 Task: Add Attachment from Trello to Card Card0000000090 in Board Board0000000023 in Workspace WS0000000008 in Trello. Add Cover Blue to Card Card0000000090 in Board Board0000000023 in Workspace WS0000000008 in Trello. Add "Copy Card To …" Button titled Button0000000090 to "bottom" of the list "To Do" to Card Card0000000090 in Board Board0000000023 in Workspace WS0000000008 in Trello. Add Description DS0000000090 to Card Card0000000090 in Board Board0000000023 in Workspace WS0000000008 in Trello. Add Comment CM0000000090 to Card Card0000000090 in Board Board0000000023 in Workspace WS0000000008 in Trello
Action: Mouse moved to (302, 283)
Screenshot: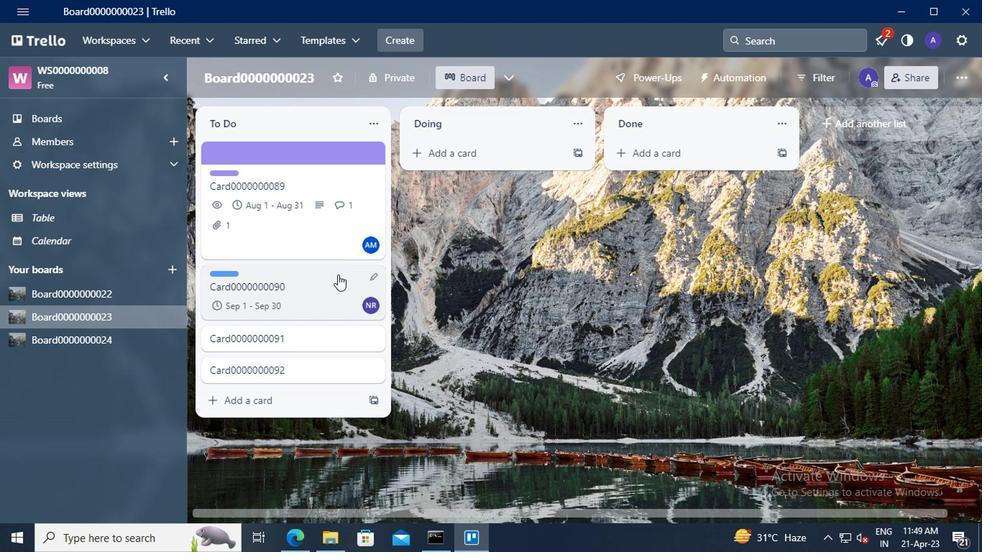 
Action: Mouse pressed left at (302, 283)
Screenshot: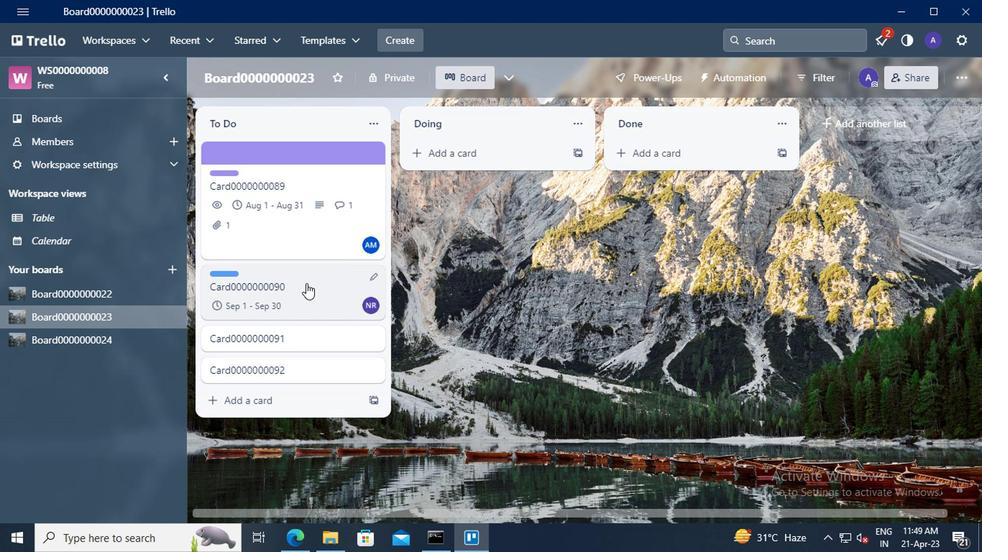 
Action: Mouse moved to (668, 252)
Screenshot: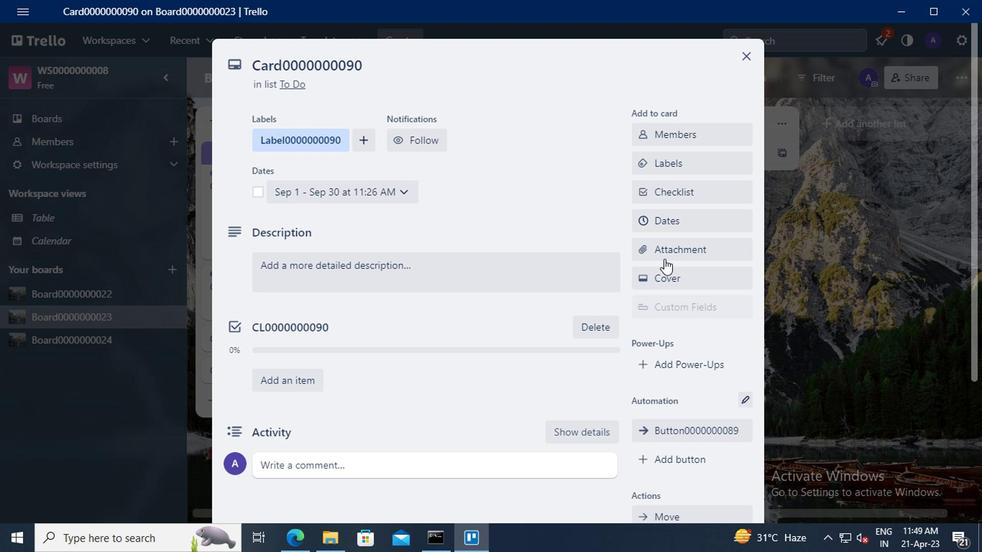 
Action: Mouse pressed left at (668, 252)
Screenshot: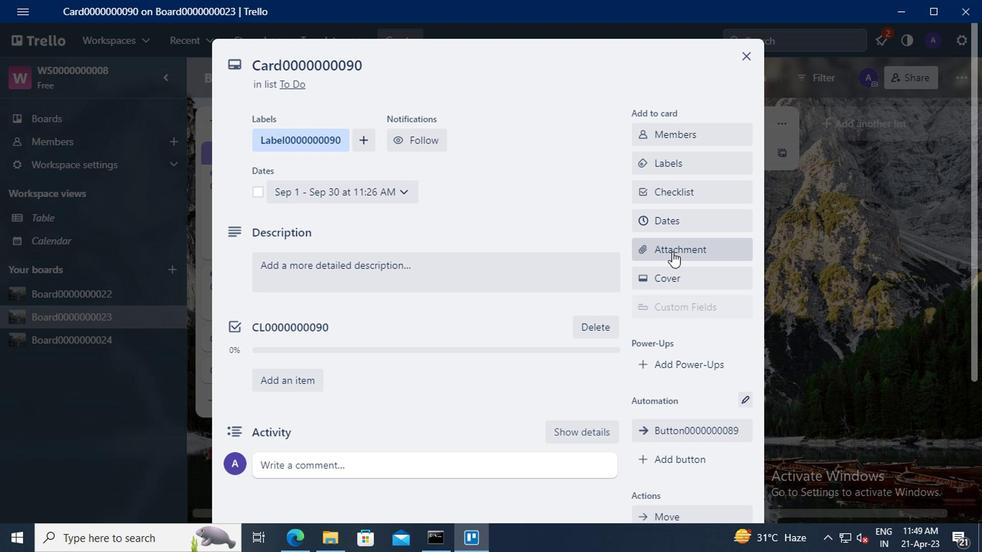 
Action: Mouse moved to (680, 146)
Screenshot: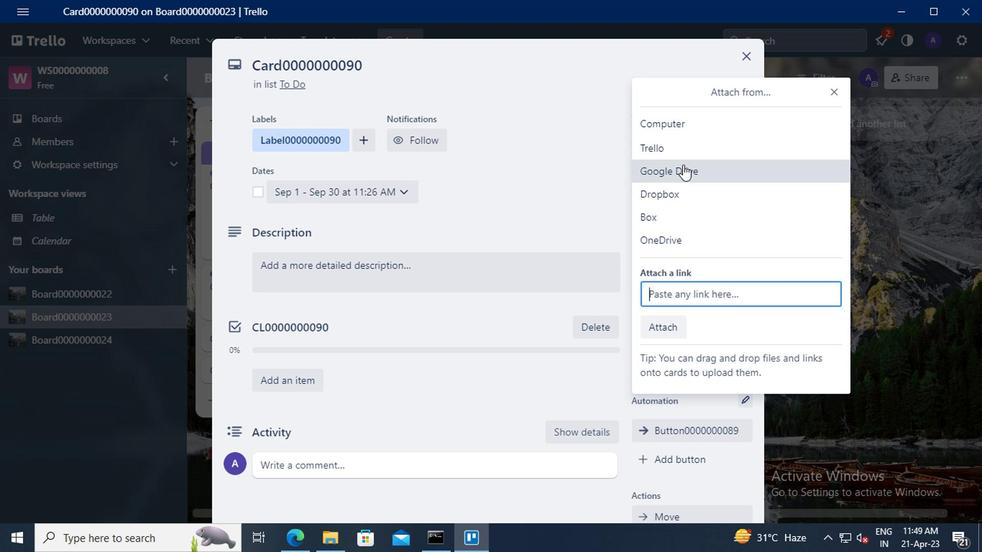 
Action: Mouse pressed left at (680, 146)
Screenshot: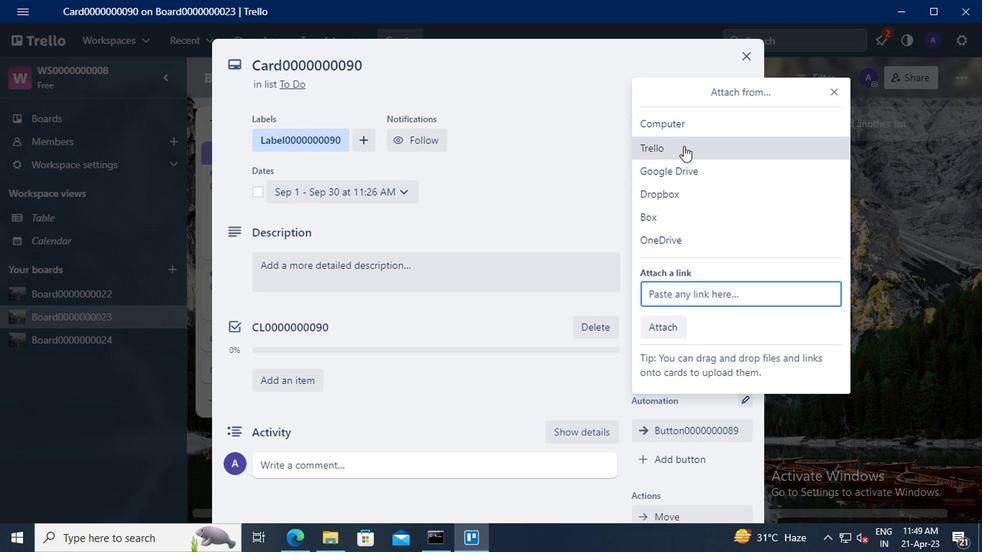 
Action: Mouse moved to (688, 181)
Screenshot: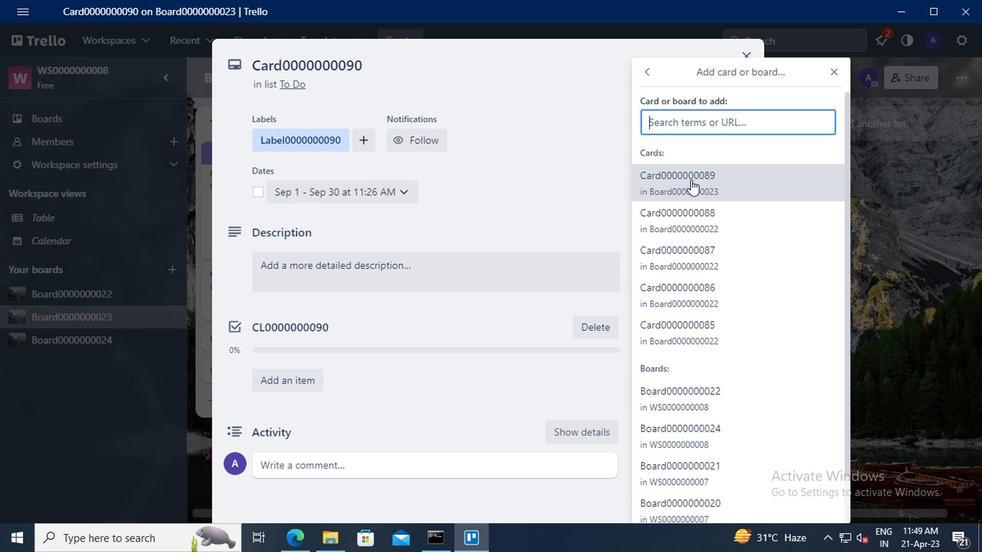 
Action: Mouse pressed left at (688, 181)
Screenshot: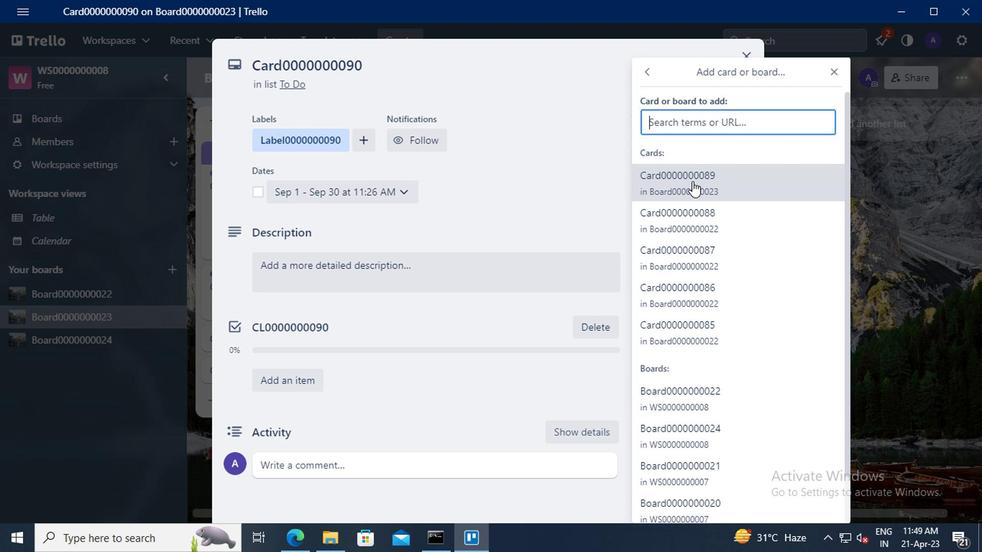 
Action: Mouse moved to (690, 276)
Screenshot: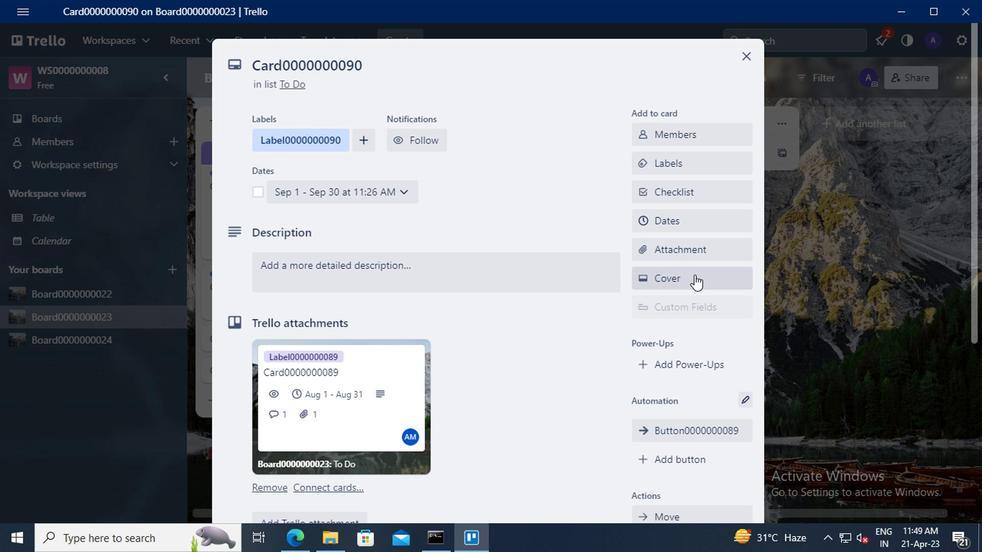 
Action: Mouse pressed left at (690, 276)
Screenshot: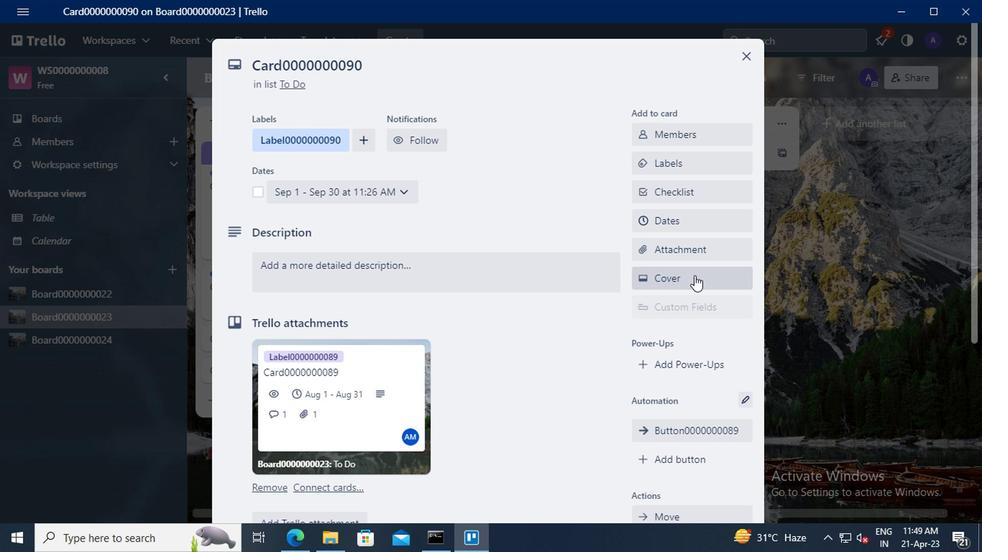
Action: Mouse moved to (656, 268)
Screenshot: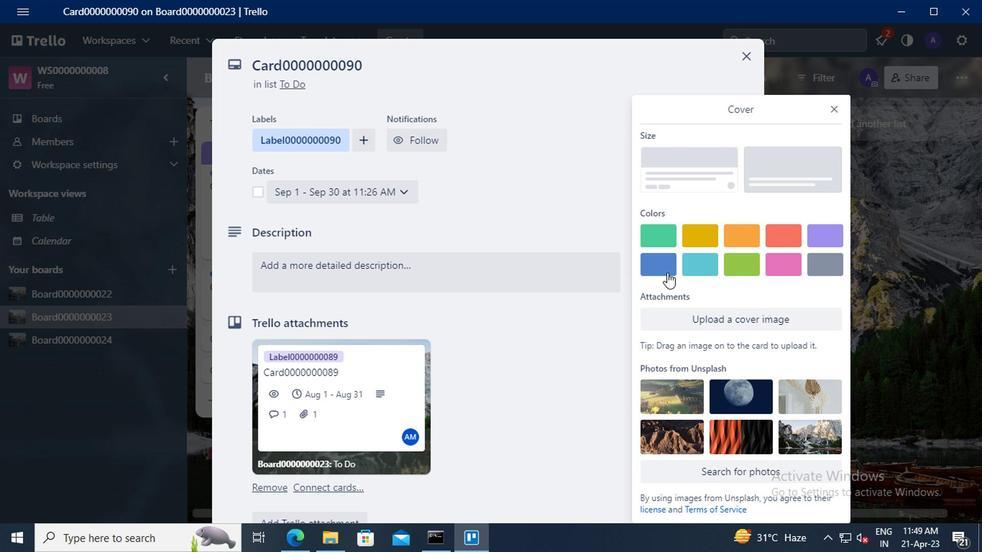 
Action: Mouse pressed left at (656, 268)
Screenshot: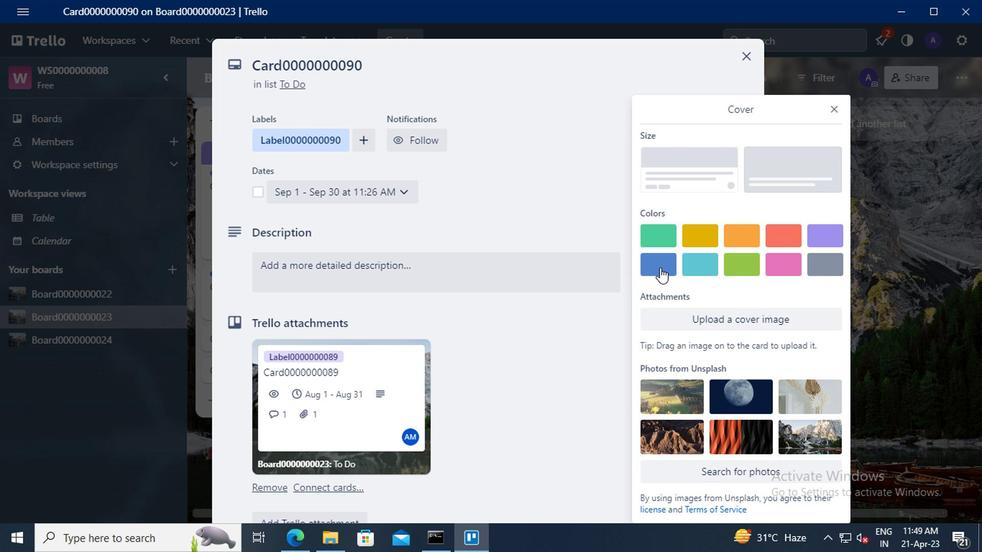 
Action: Mouse moved to (828, 82)
Screenshot: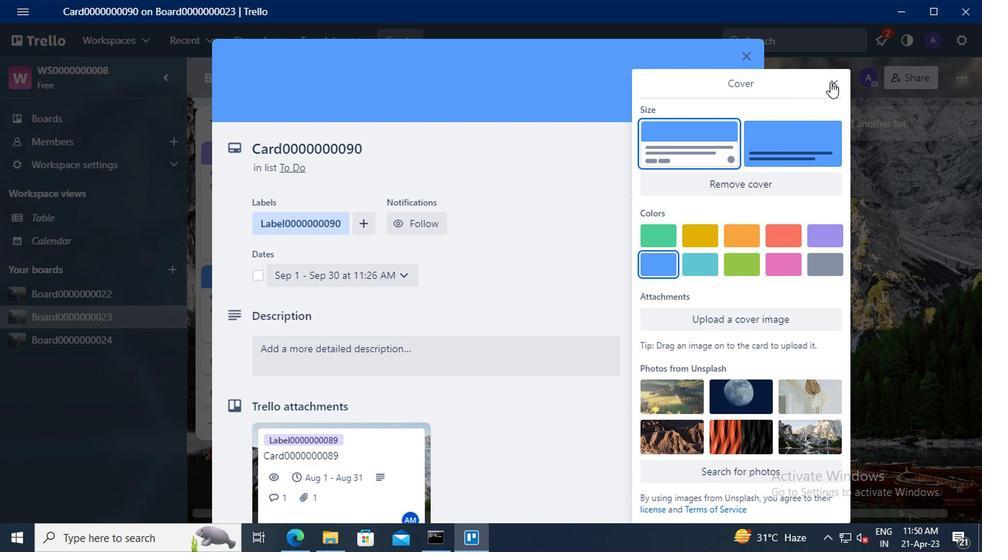 
Action: Mouse pressed left at (828, 82)
Screenshot: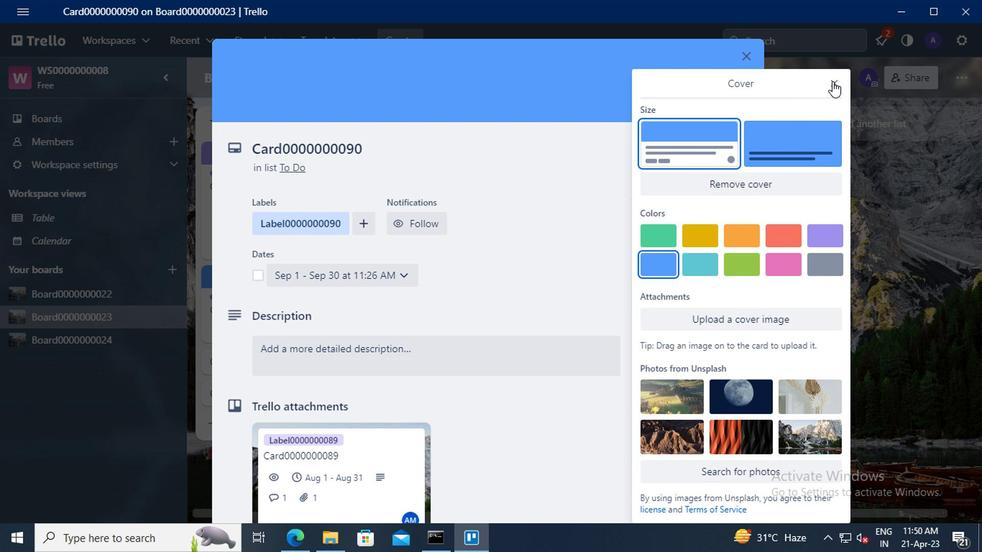 
Action: Mouse moved to (701, 181)
Screenshot: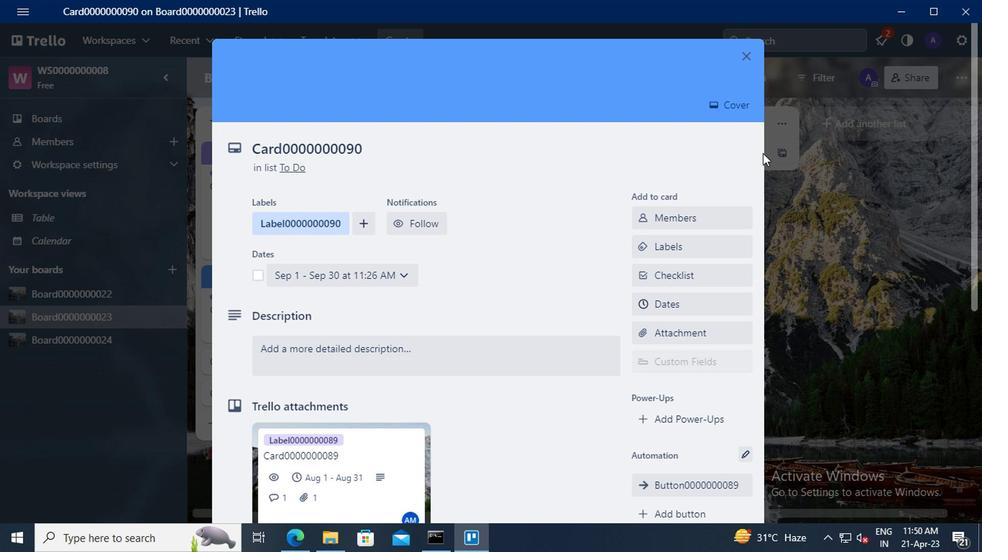 
Action: Mouse scrolled (701, 181) with delta (0, 0)
Screenshot: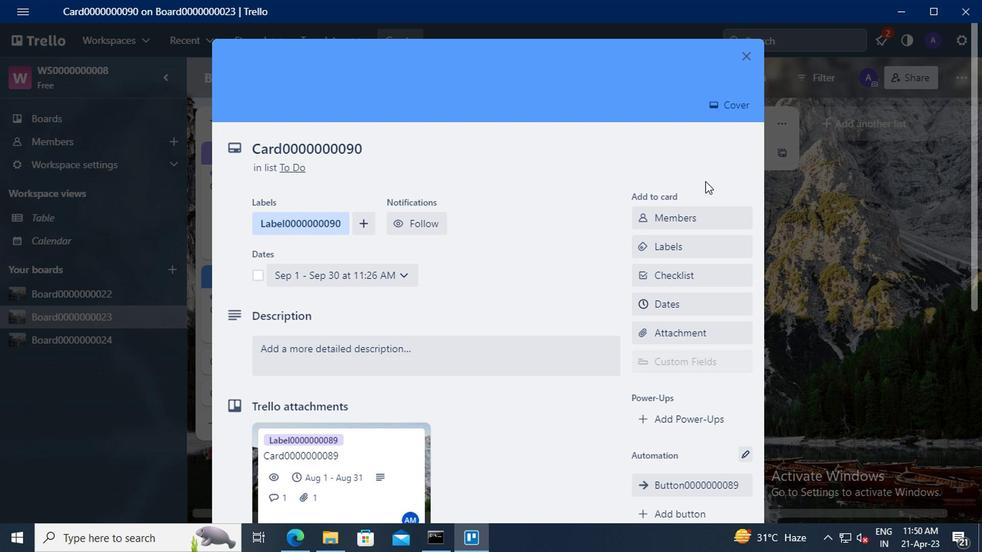 
Action: Mouse scrolled (701, 181) with delta (0, 0)
Screenshot: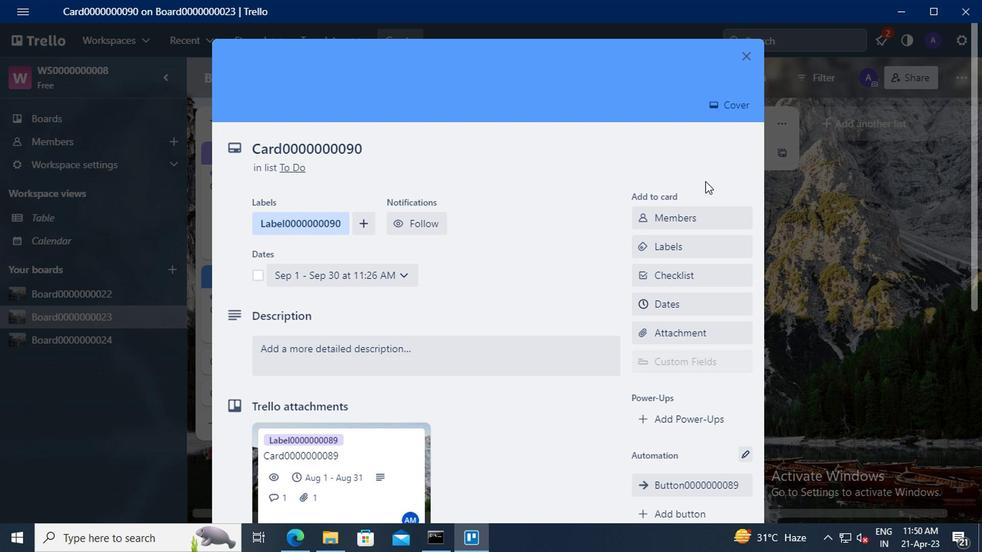 
Action: Mouse scrolled (701, 181) with delta (0, 0)
Screenshot: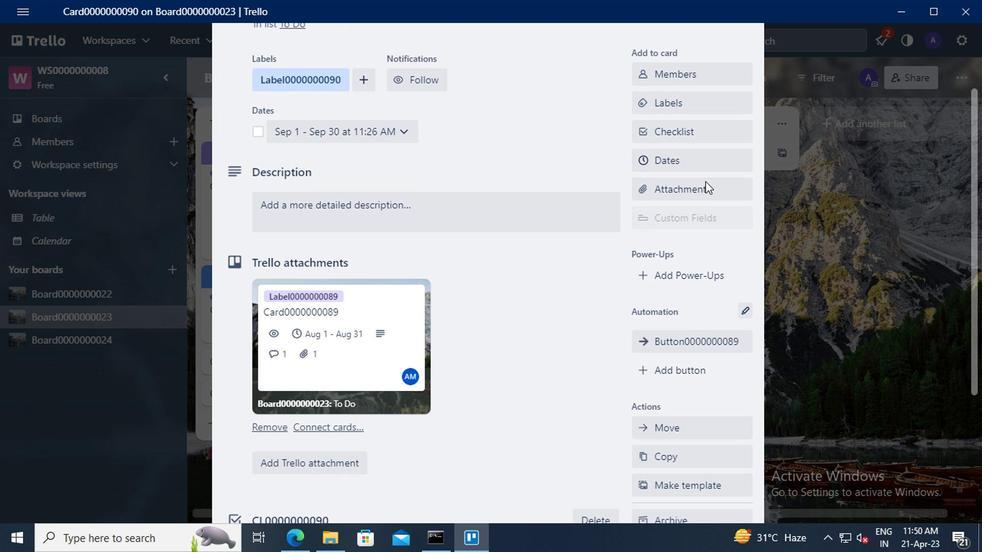 
Action: Mouse moved to (697, 295)
Screenshot: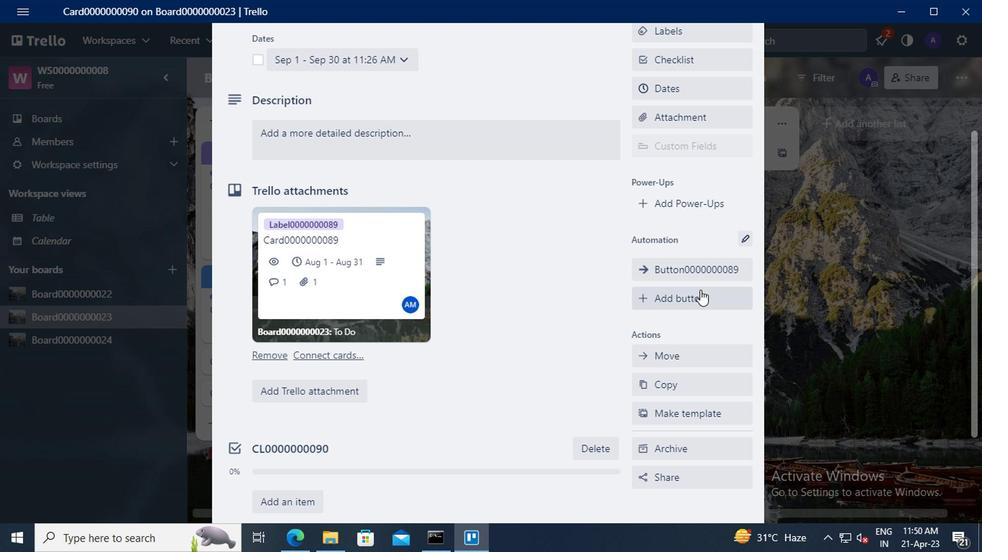 
Action: Mouse pressed left at (697, 295)
Screenshot: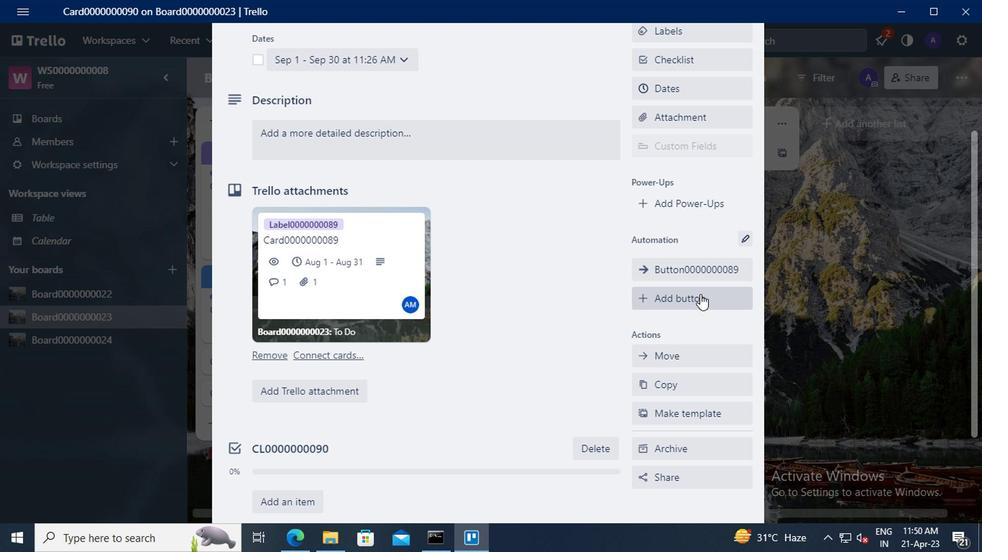 
Action: Mouse moved to (701, 165)
Screenshot: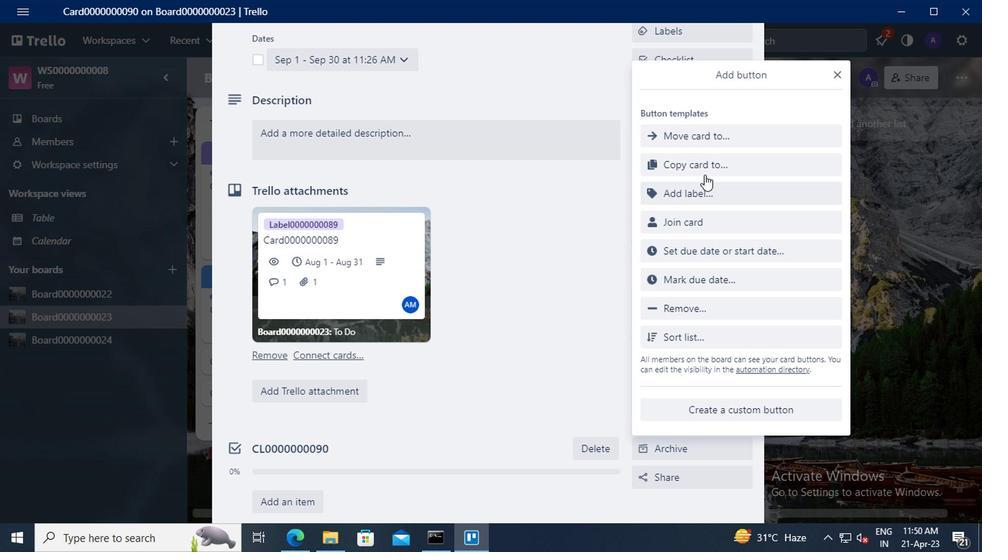 
Action: Mouse pressed left at (701, 165)
Screenshot: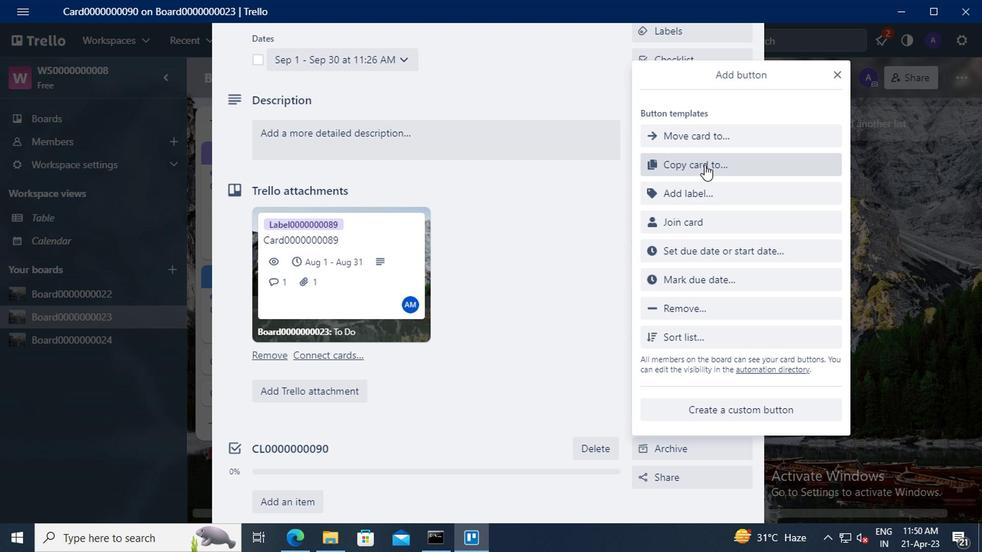 
Action: Mouse moved to (710, 135)
Screenshot: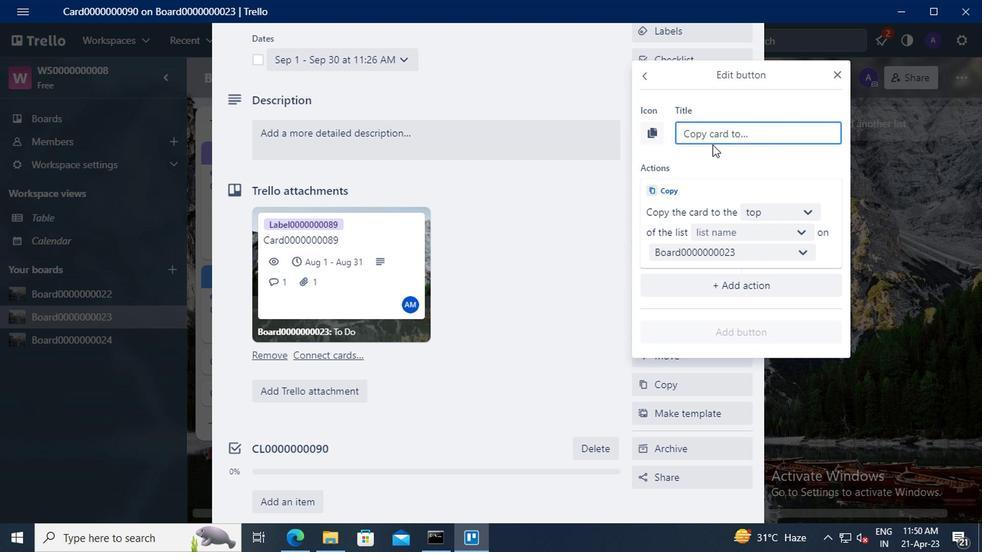 
Action: Mouse pressed left at (710, 135)
Screenshot: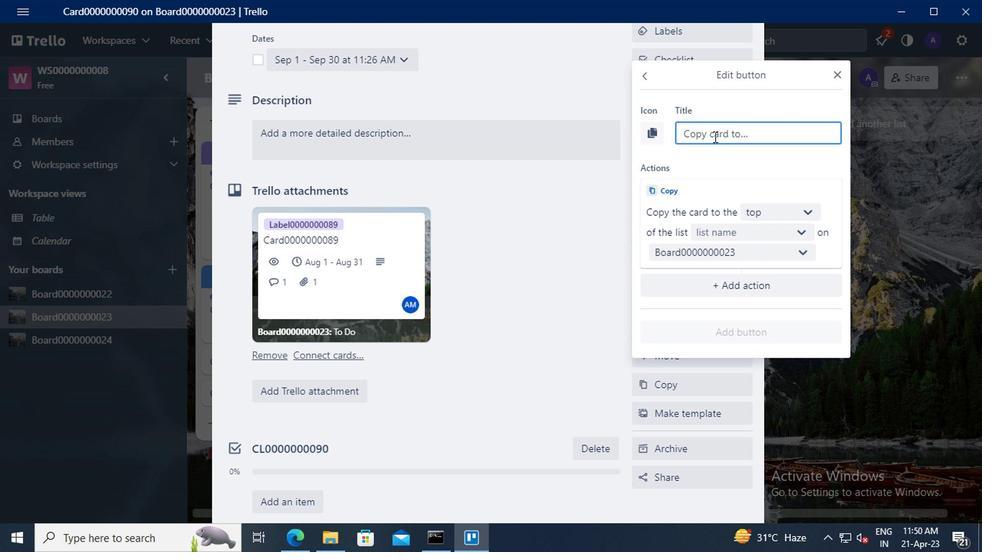 
Action: Key pressed <Key.shift>BUTTON0000000090
Screenshot: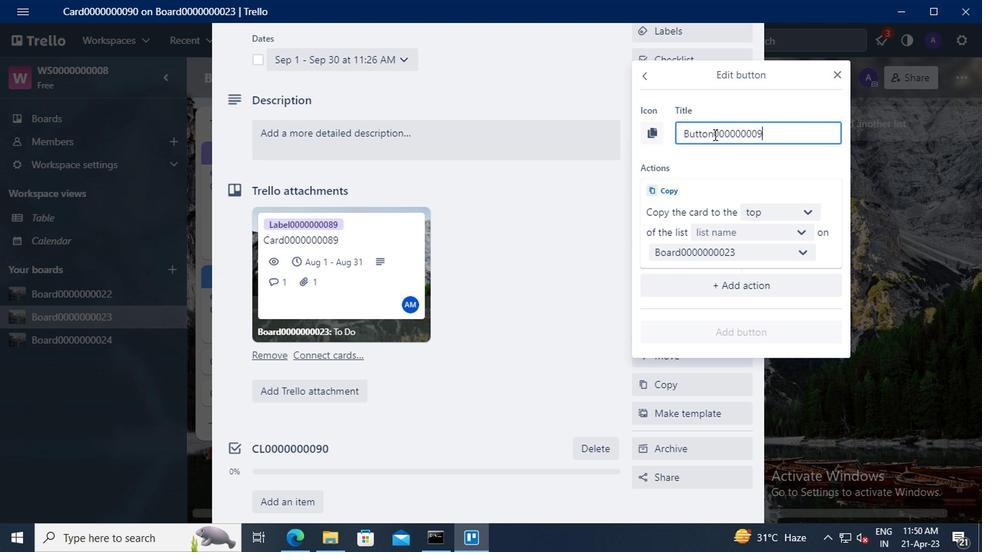 
Action: Mouse moved to (759, 210)
Screenshot: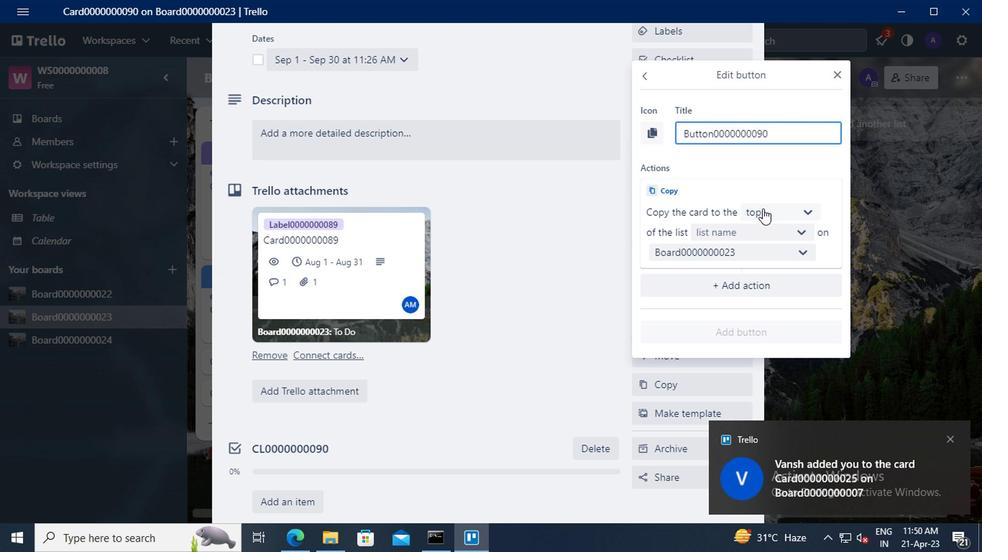
Action: Mouse pressed left at (759, 210)
Screenshot: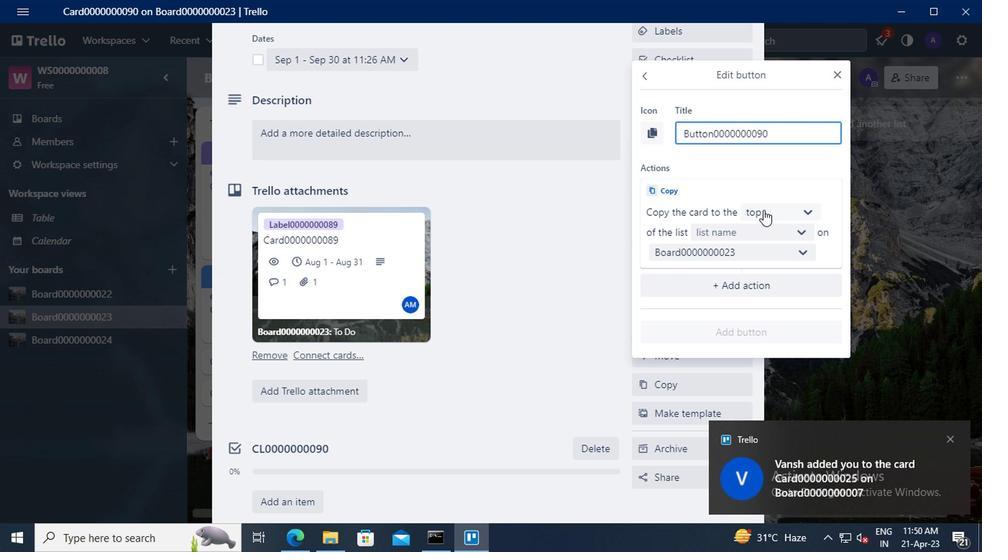 
Action: Mouse moved to (768, 263)
Screenshot: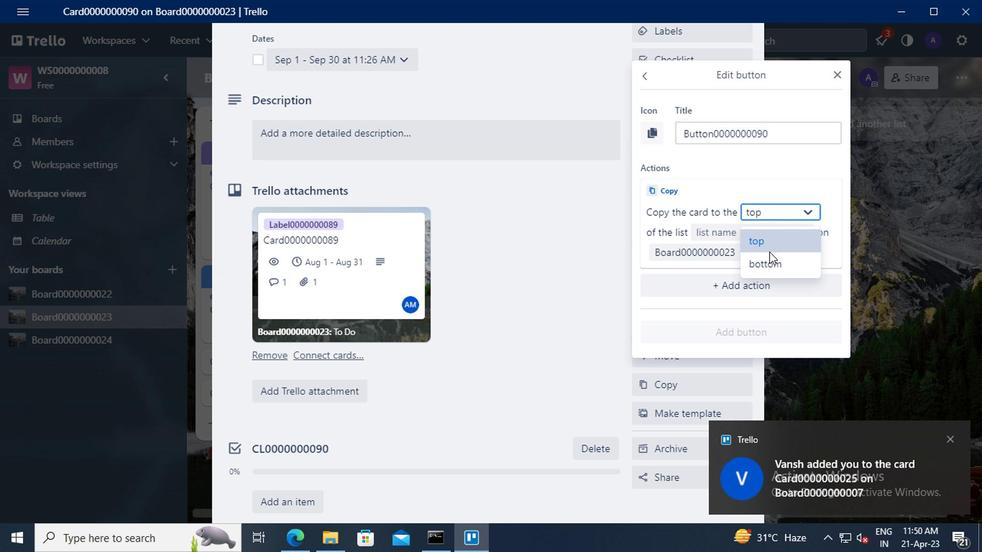 
Action: Mouse pressed left at (768, 263)
Screenshot: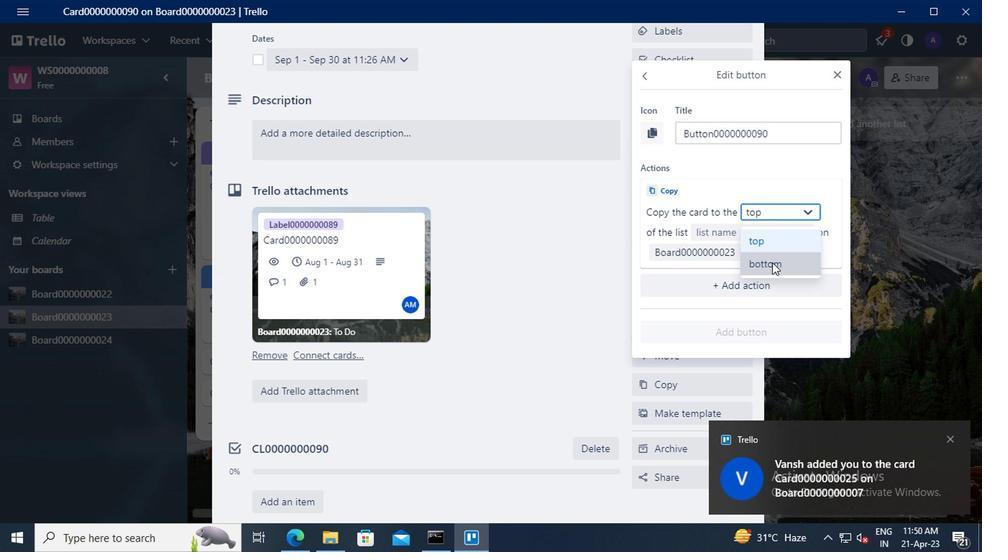 
Action: Mouse moved to (736, 232)
Screenshot: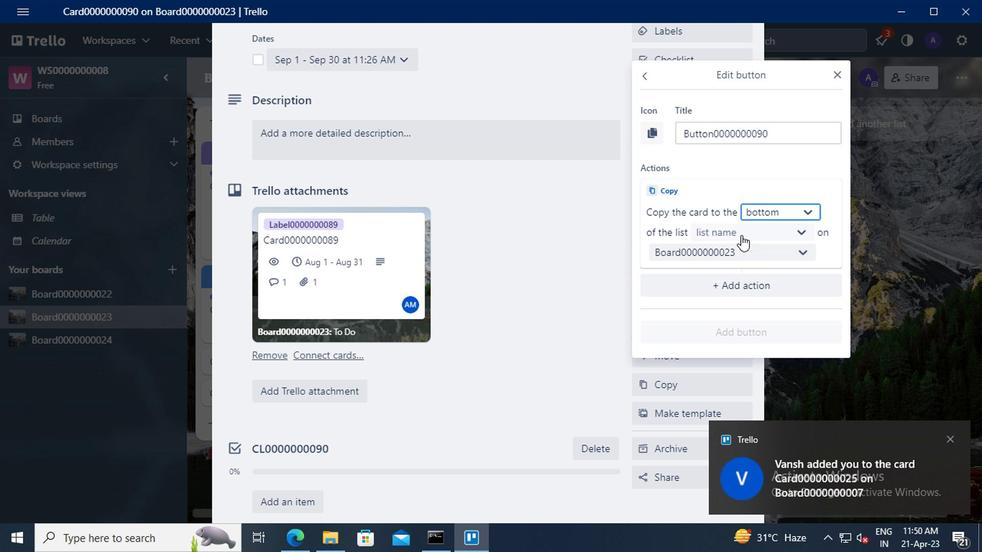 
Action: Mouse pressed left at (736, 232)
Screenshot: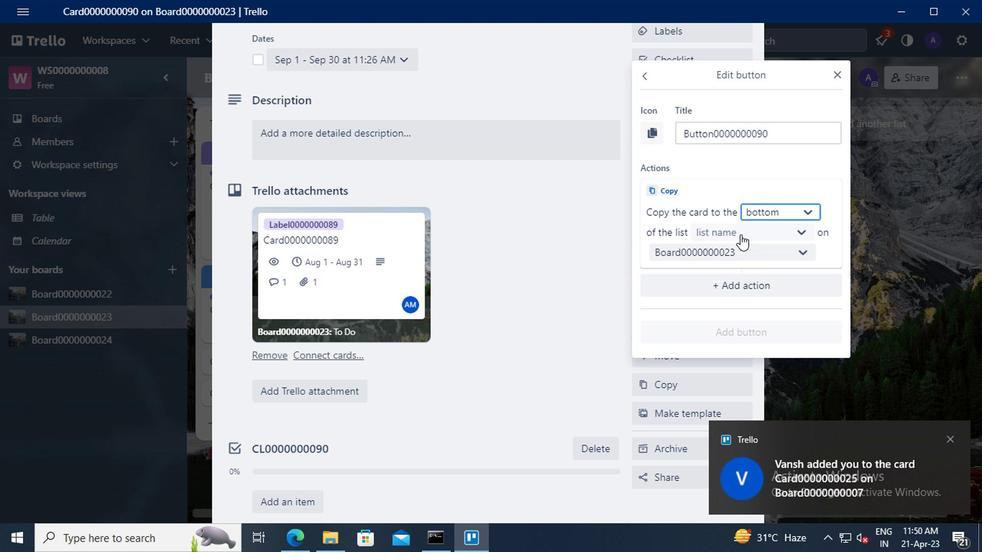 
Action: Mouse moved to (732, 258)
Screenshot: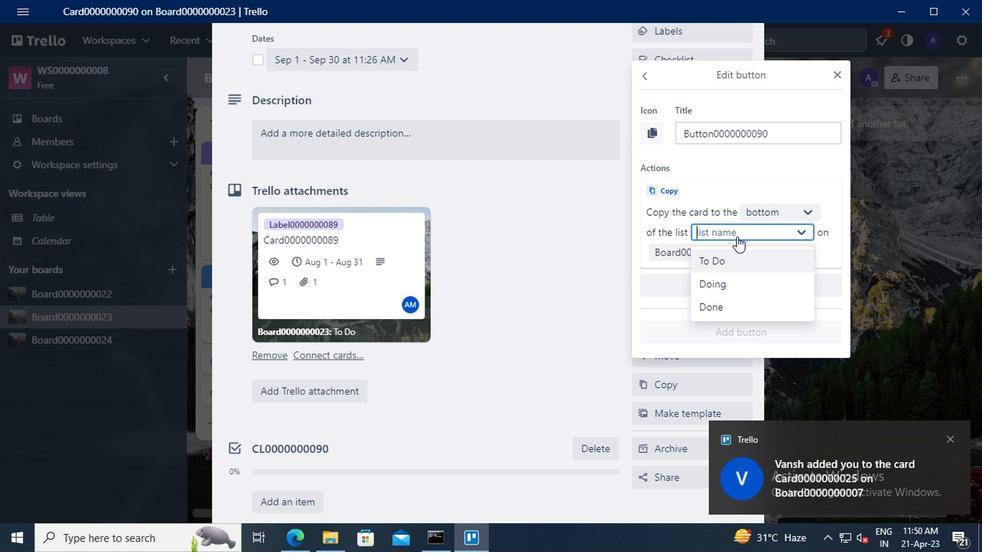 
Action: Mouse pressed left at (732, 258)
Screenshot: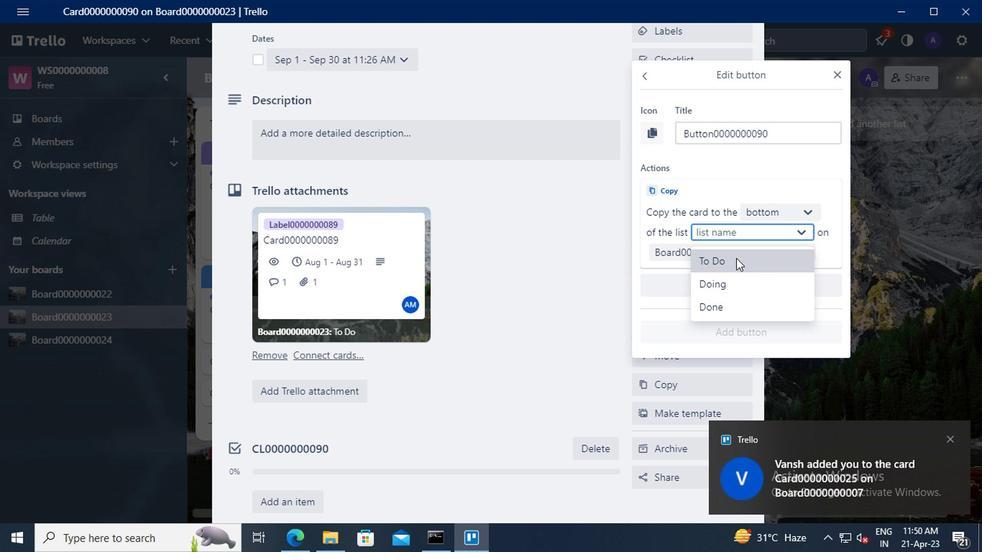 
Action: Mouse moved to (741, 329)
Screenshot: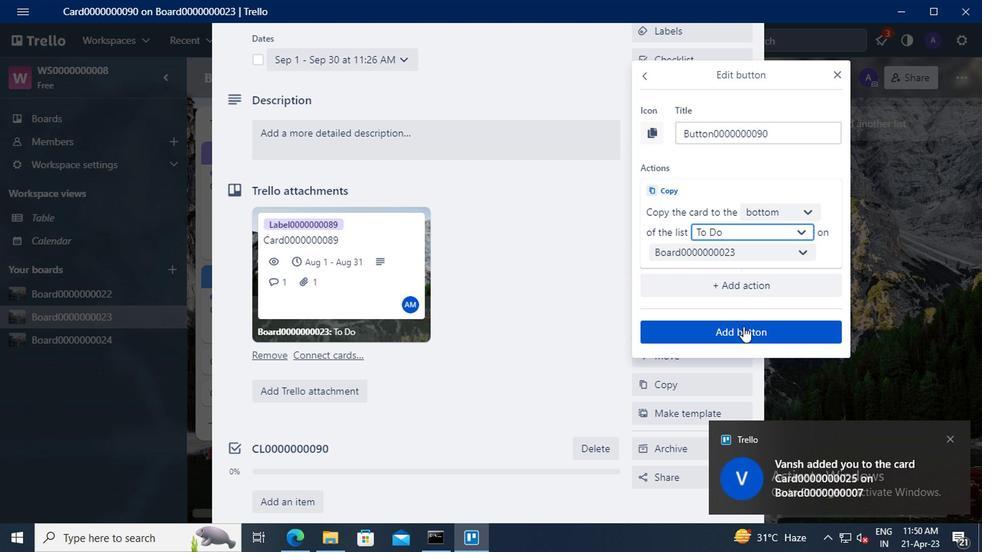 
Action: Mouse pressed left at (741, 329)
Screenshot: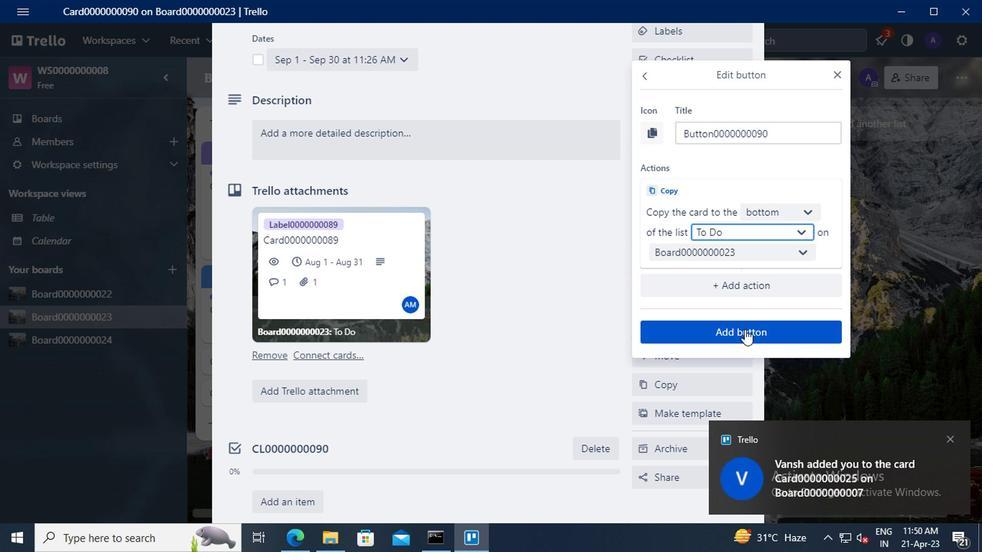 
Action: Mouse moved to (500, 273)
Screenshot: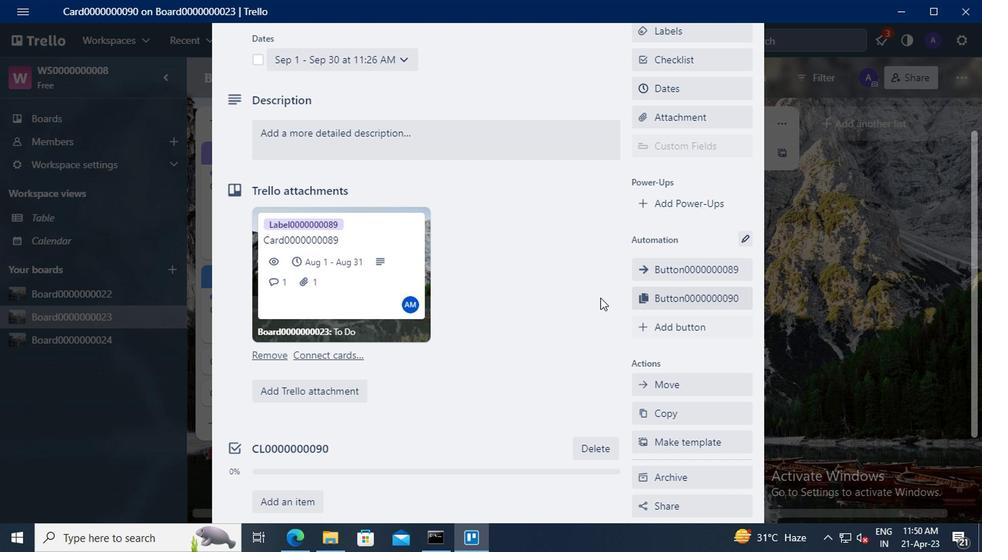 
Action: Mouse scrolled (500, 273) with delta (0, 0)
Screenshot: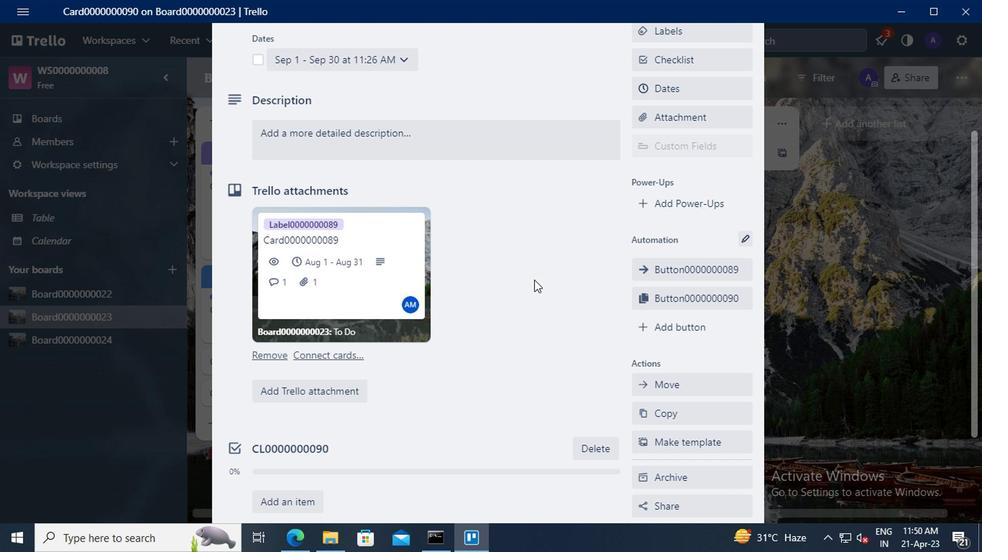 
Action: Mouse moved to (355, 224)
Screenshot: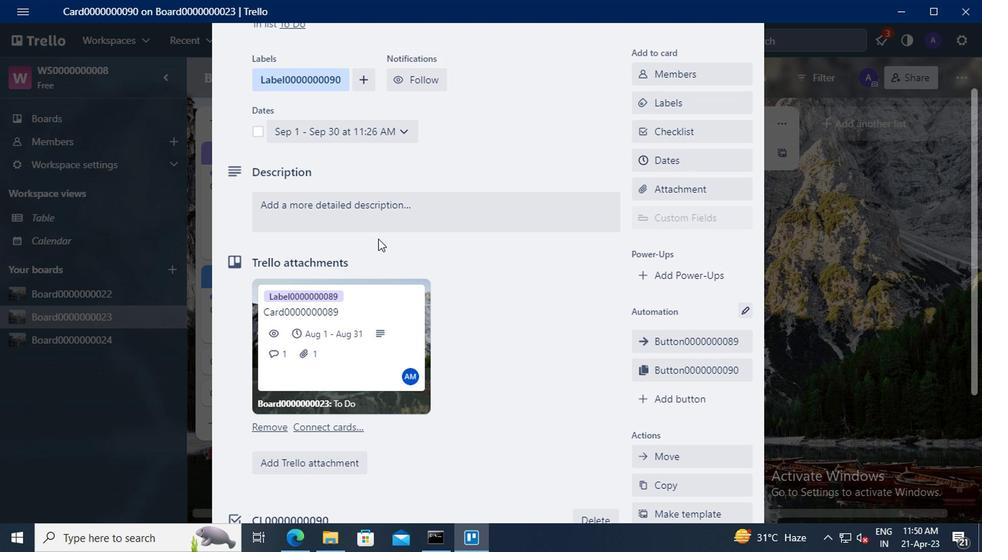 
Action: Mouse pressed left at (355, 224)
Screenshot: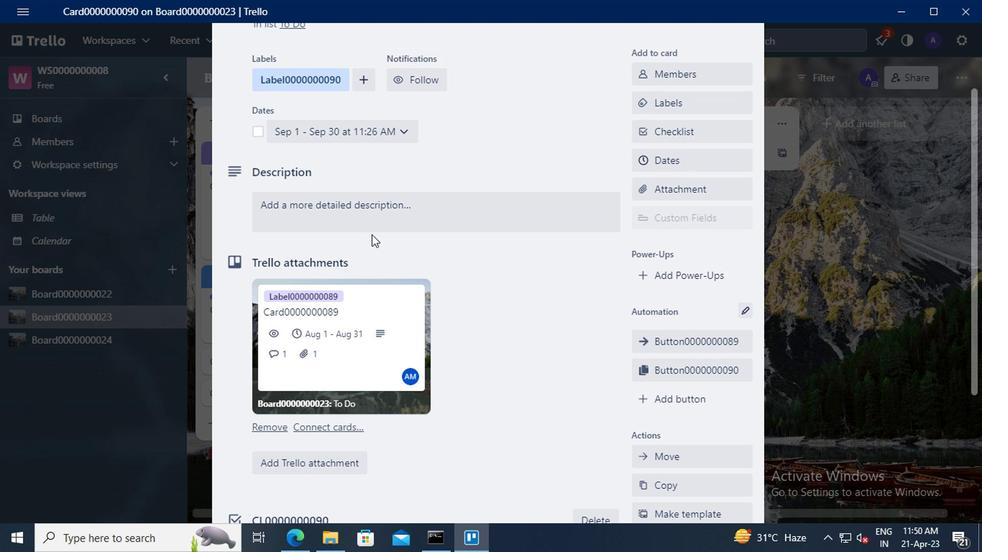 
Action: Mouse moved to (277, 257)
Screenshot: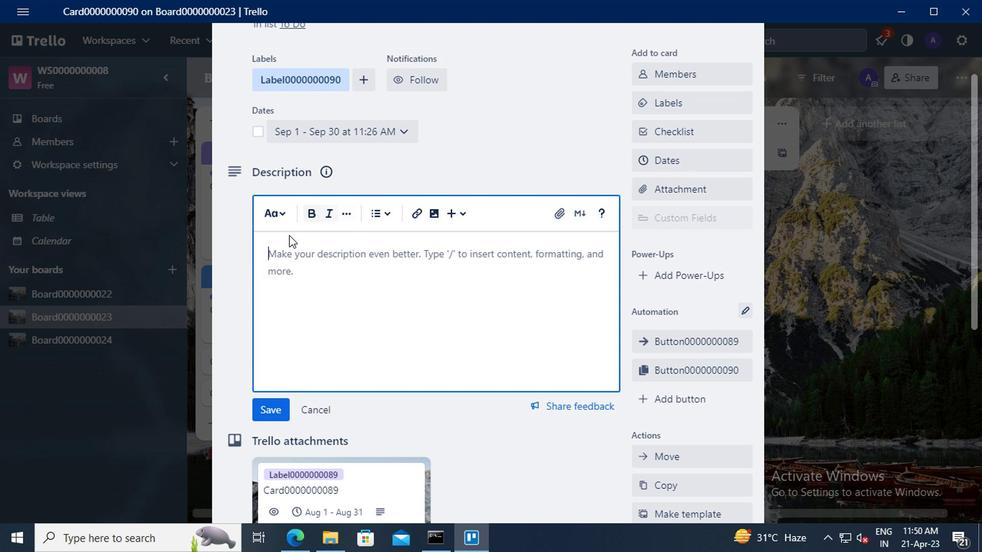 
Action: Mouse pressed left at (277, 257)
Screenshot: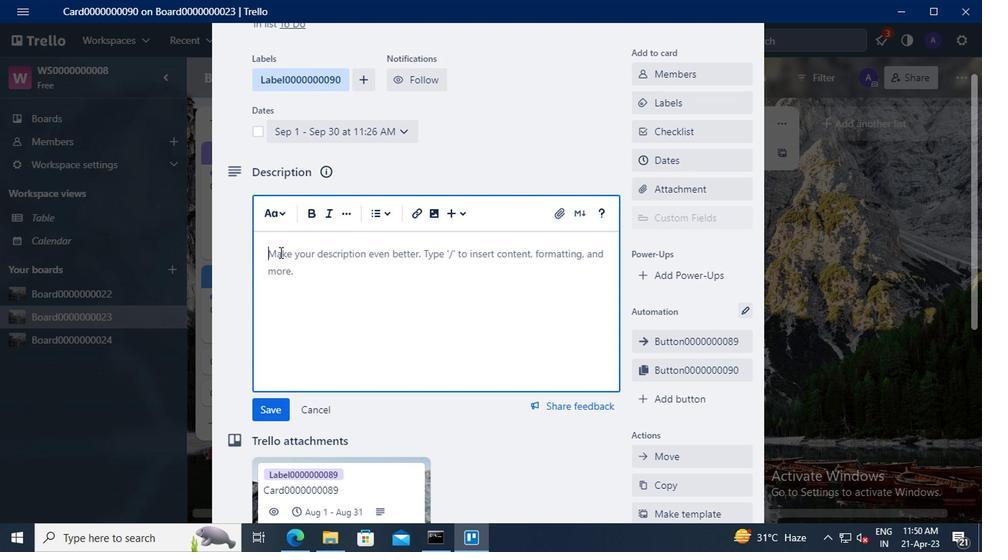 
Action: Mouse moved to (261, 262)
Screenshot: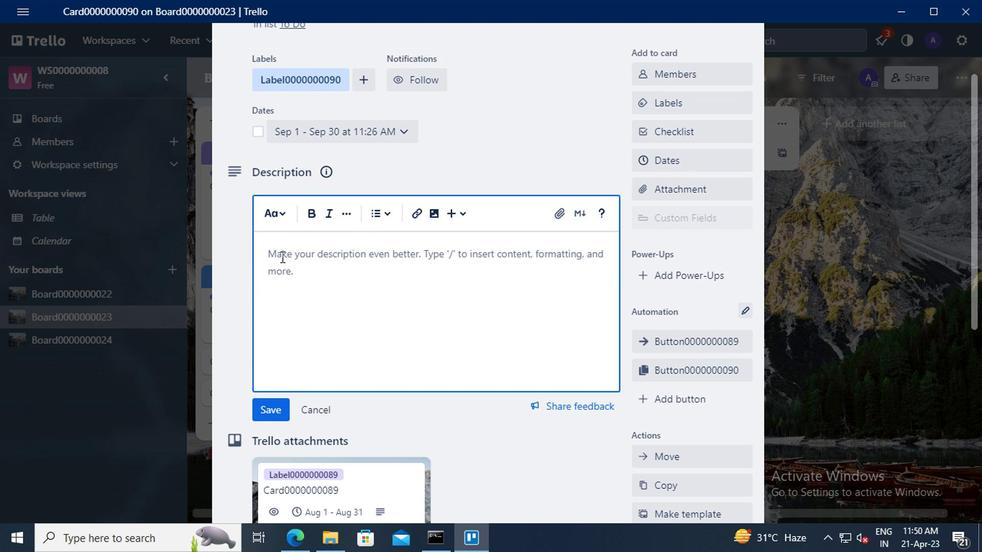 
Action: Key pressed <Key.shift>DS0000000090
Screenshot: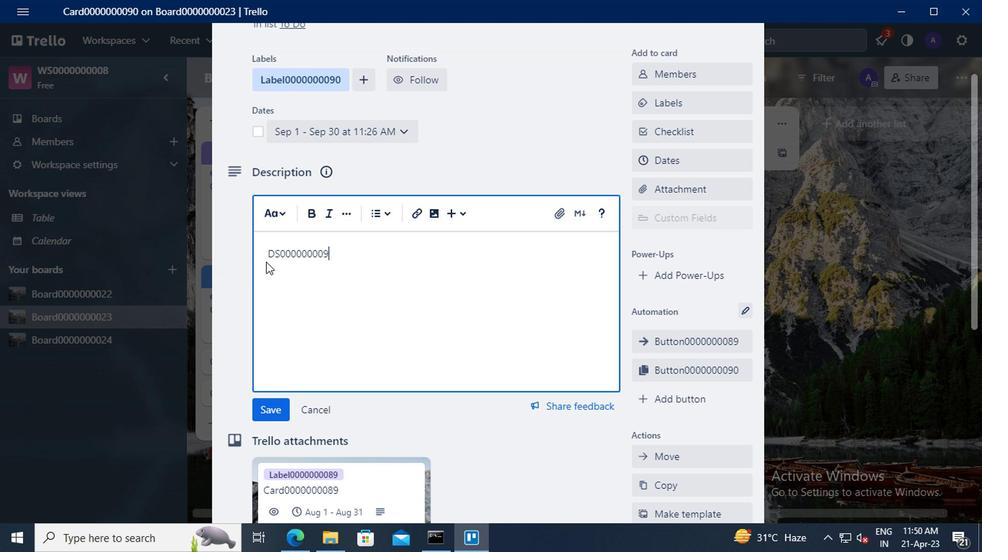 
Action: Mouse scrolled (261, 261) with delta (0, -1)
Screenshot: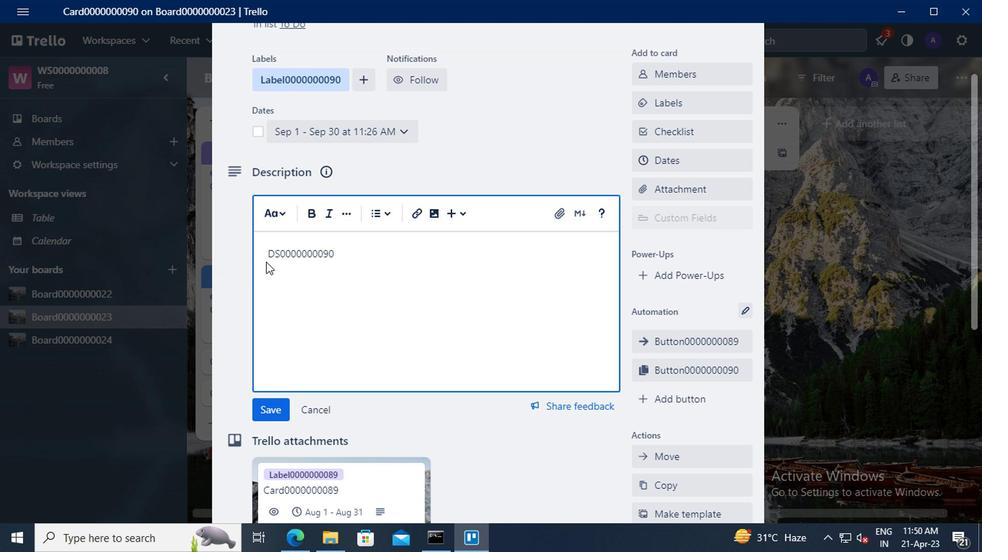
Action: Mouse moved to (270, 334)
Screenshot: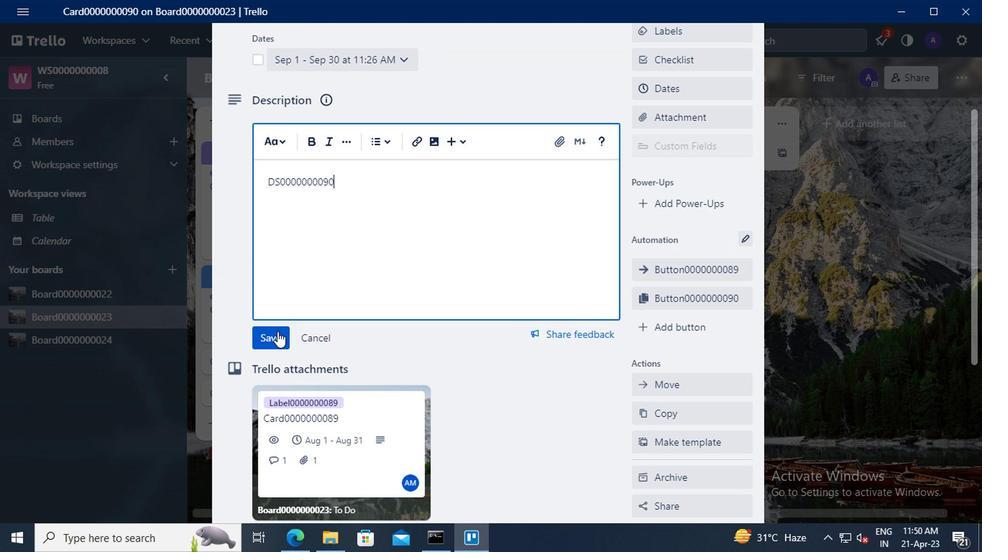 
Action: Mouse pressed left at (270, 334)
Screenshot: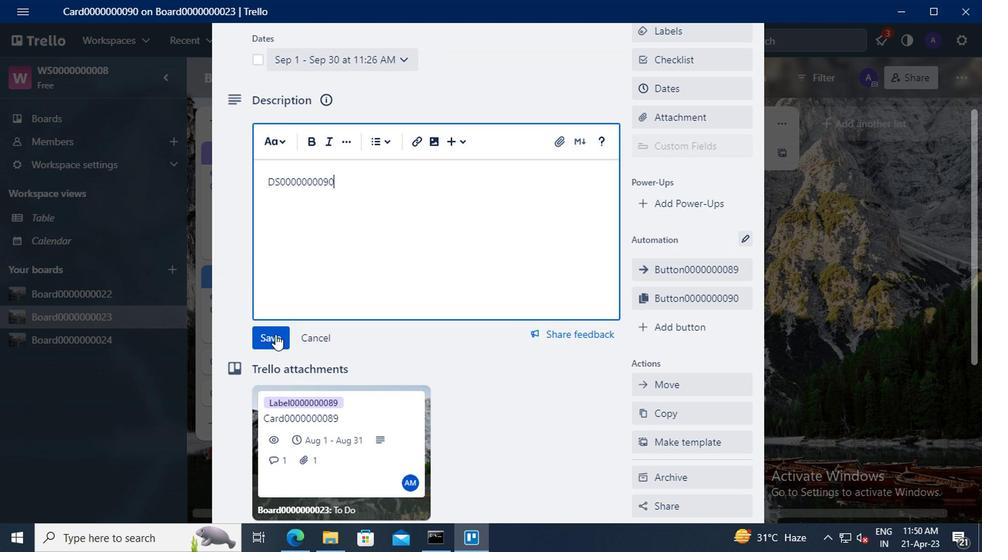 
Action: Mouse scrolled (270, 334) with delta (0, 0)
Screenshot: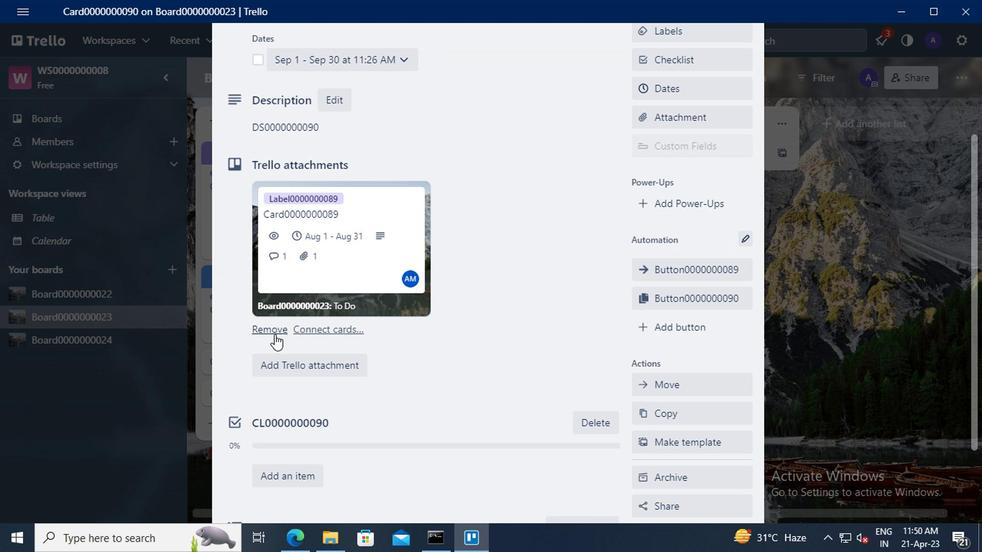 
Action: Mouse scrolled (270, 334) with delta (0, 0)
Screenshot: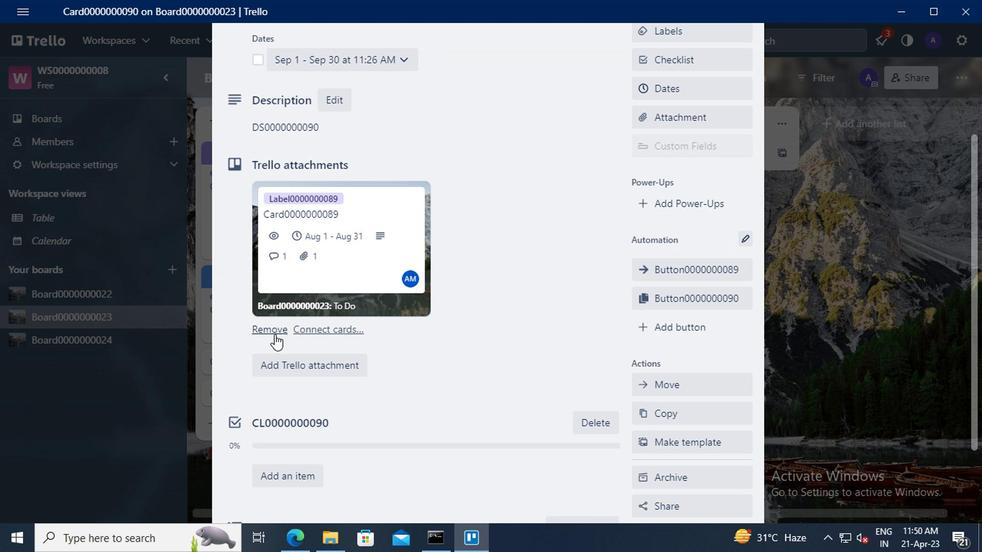 
Action: Mouse moved to (303, 430)
Screenshot: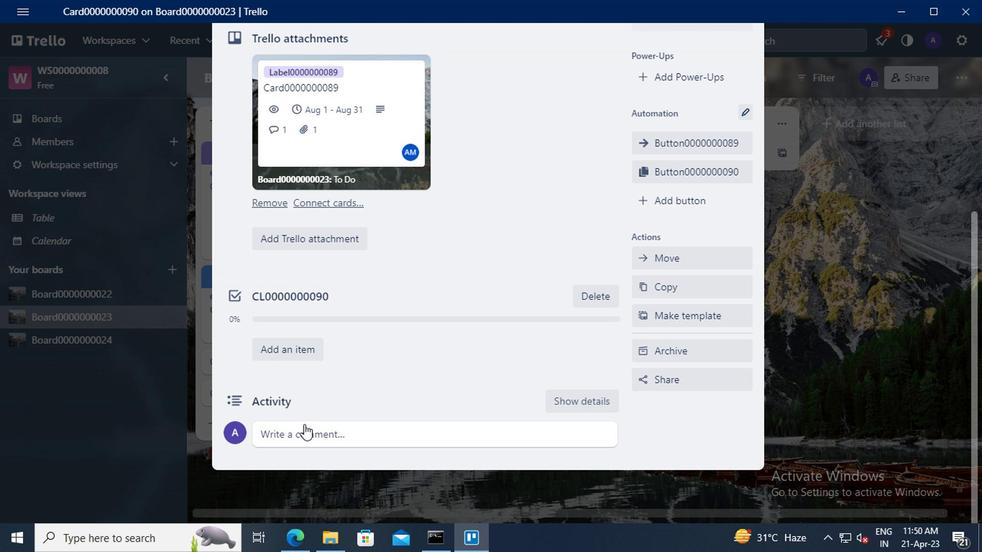 
Action: Mouse pressed left at (303, 430)
Screenshot: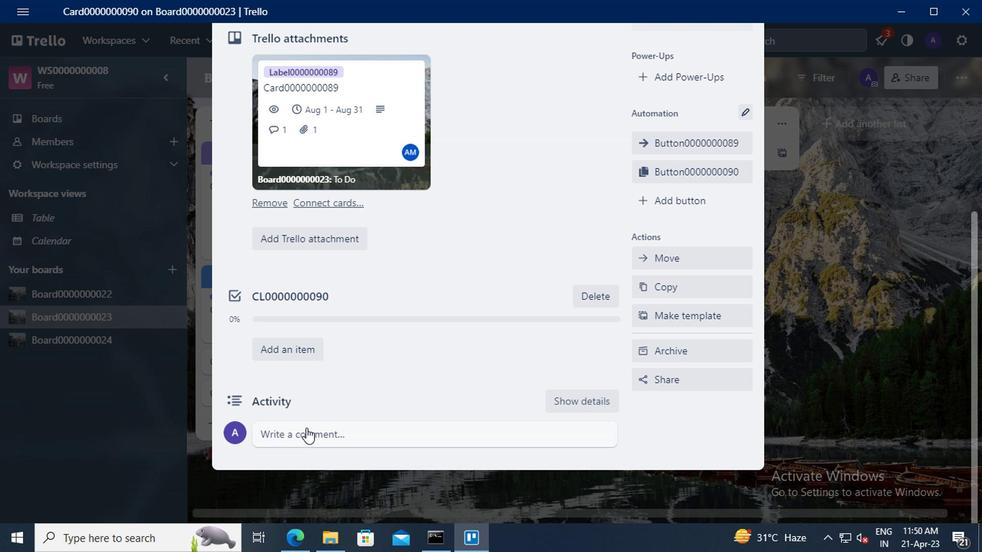 
Action: Key pressed <Key.shift><Key.shift>CM0000000090
Screenshot: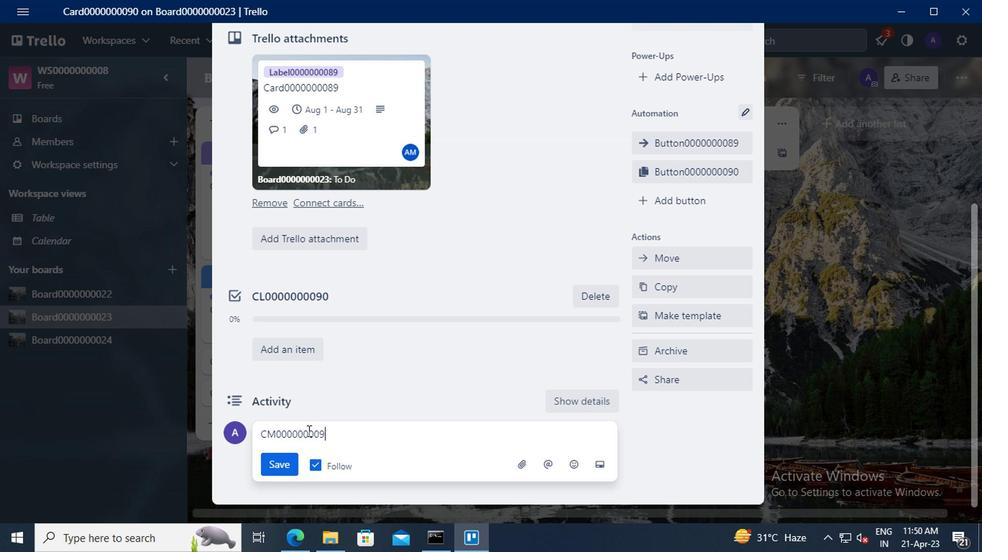 
Action: Mouse moved to (279, 463)
Screenshot: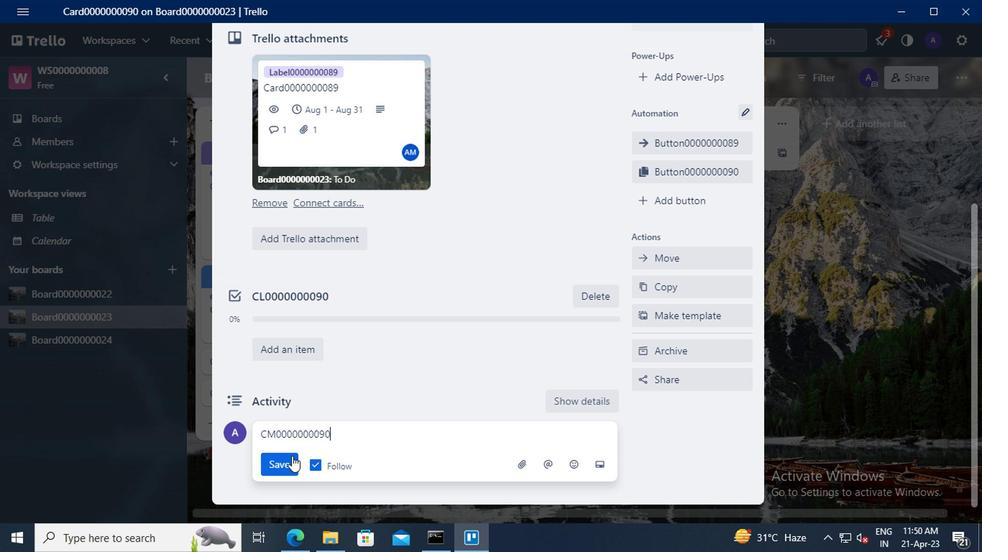 
Action: Mouse pressed left at (279, 463)
Screenshot: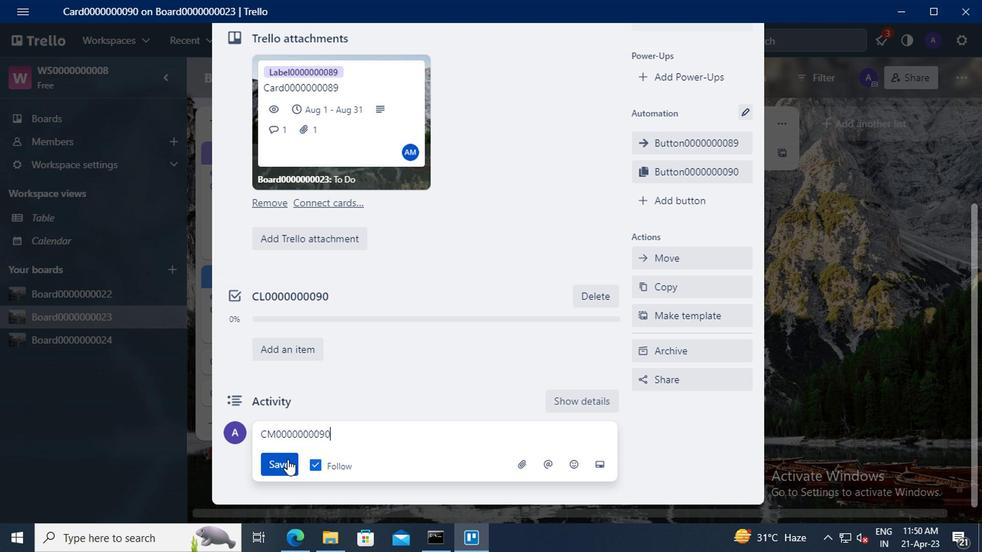 
